 Task: In the  document Renewableenergy.html Use the tool word Count 'and display word count while typing' Create the translated copy of the document in  'Latin' Change notification to  All Comments
Action: Mouse moved to (265, 366)
Screenshot: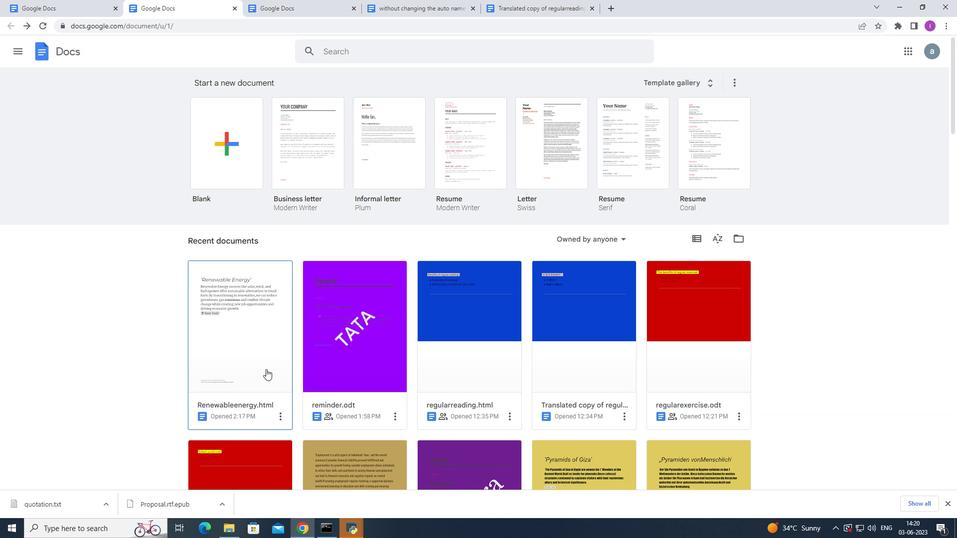 
Action: Mouse pressed left at (265, 366)
Screenshot: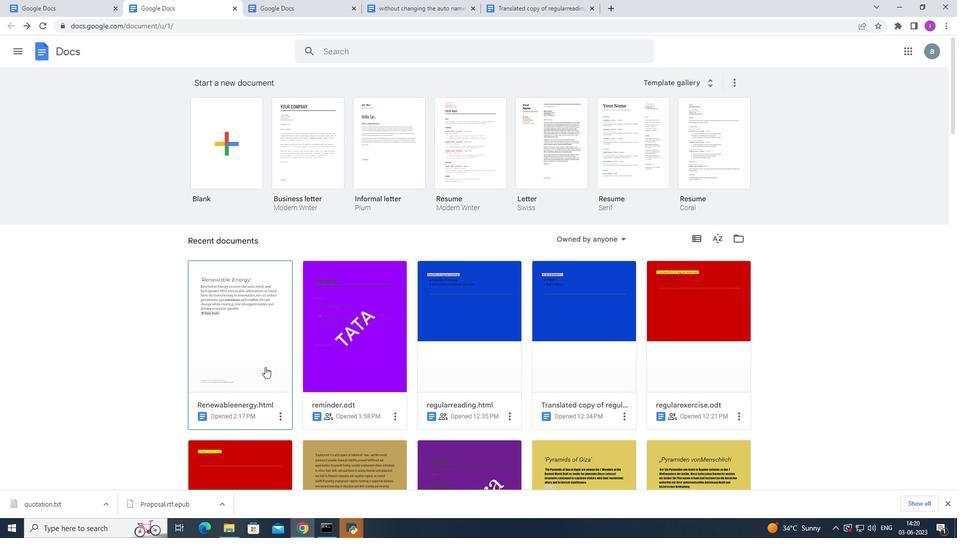 
Action: Mouse moved to (161, 56)
Screenshot: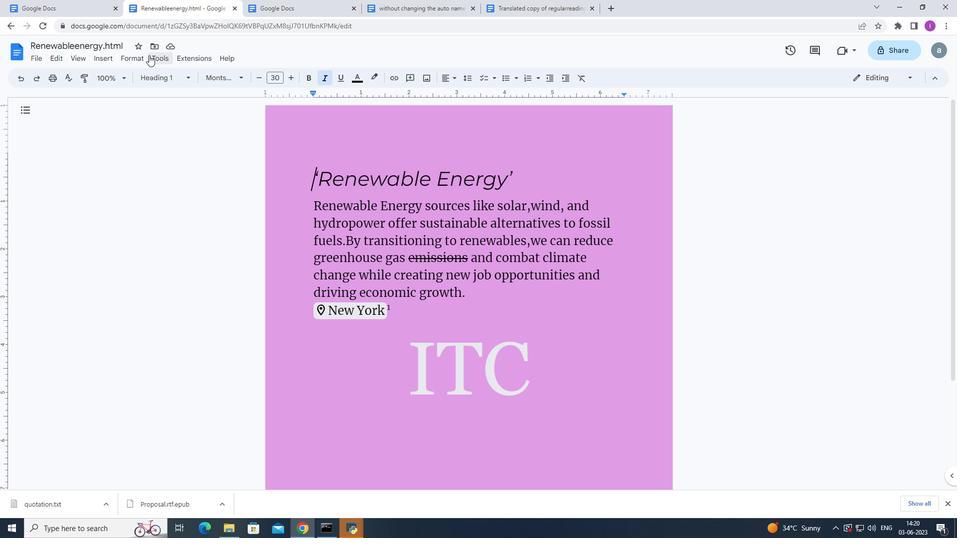 
Action: Mouse pressed left at (161, 56)
Screenshot: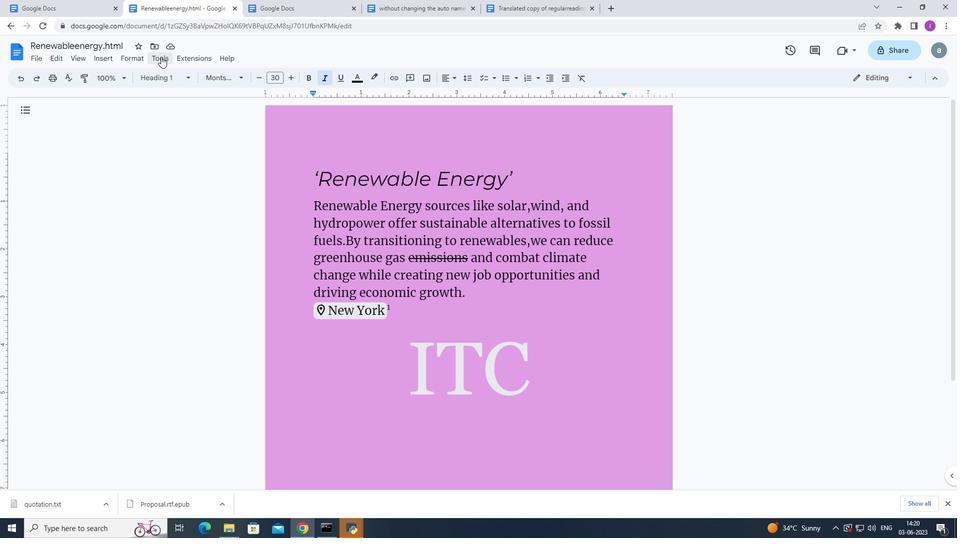 
Action: Mouse moved to (191, 91)
Screenshot: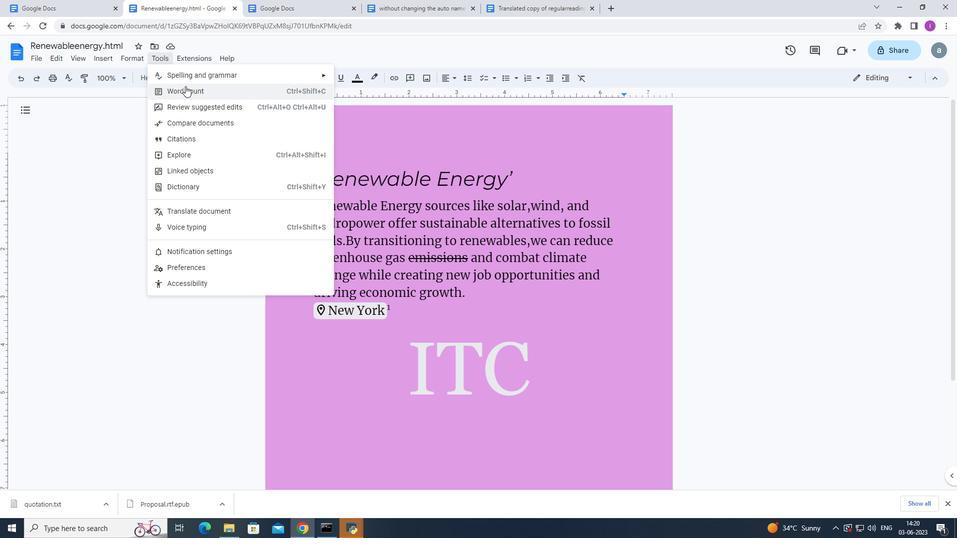 
Action: Mouse pressed left at (191, 91)
Screenshot: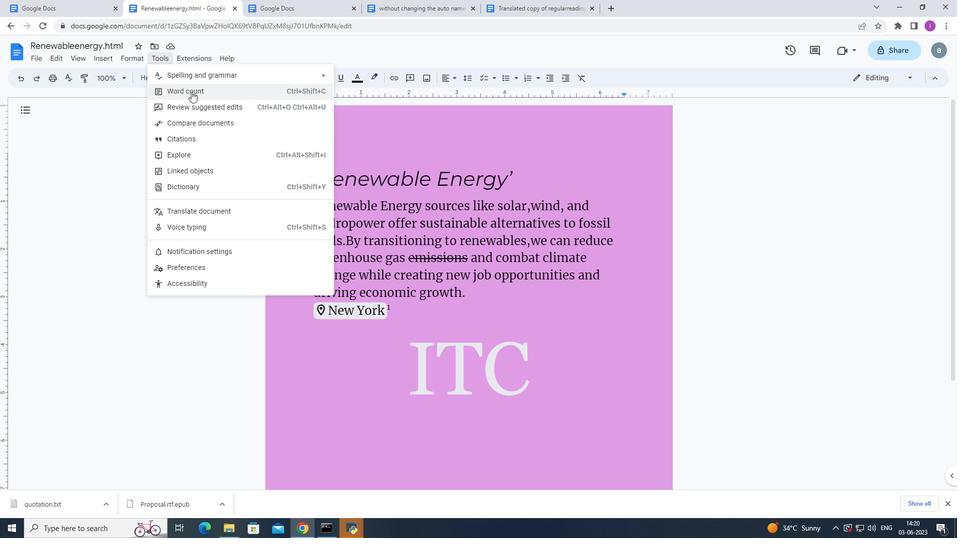 
Action: Mouse moved to (418, 307)
Screenshot: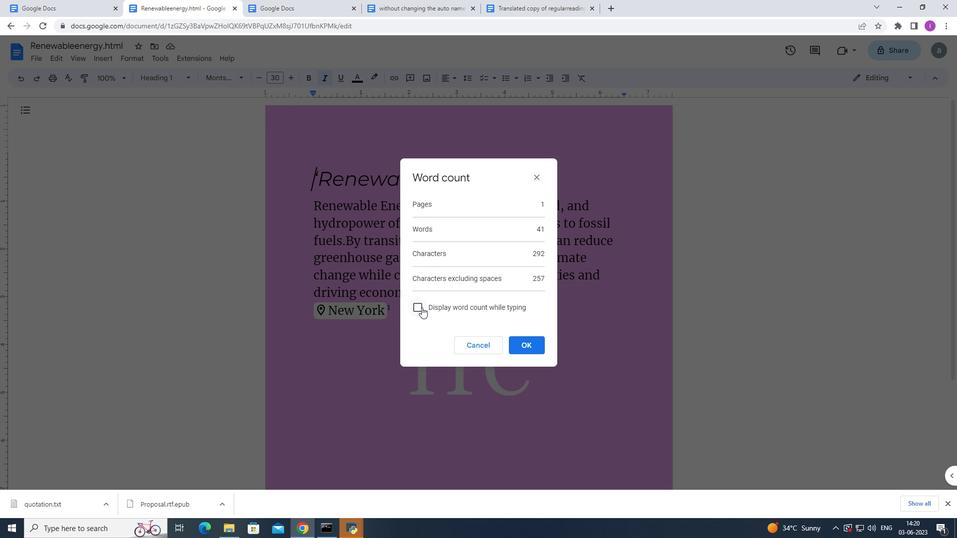 
Action: Mouse pressed left at (418, 307)
Screenshot: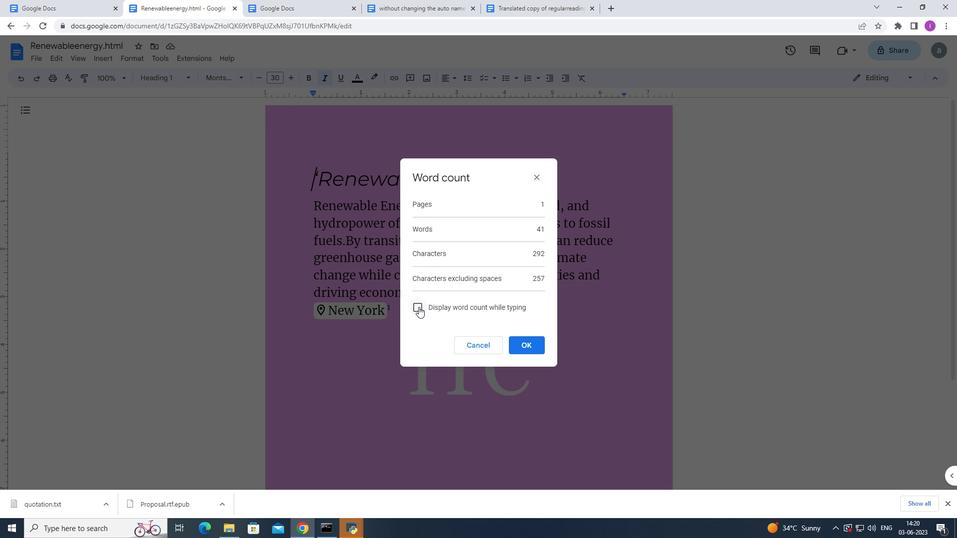 
Action: Mouse moved to (522, 342)
Screenshot: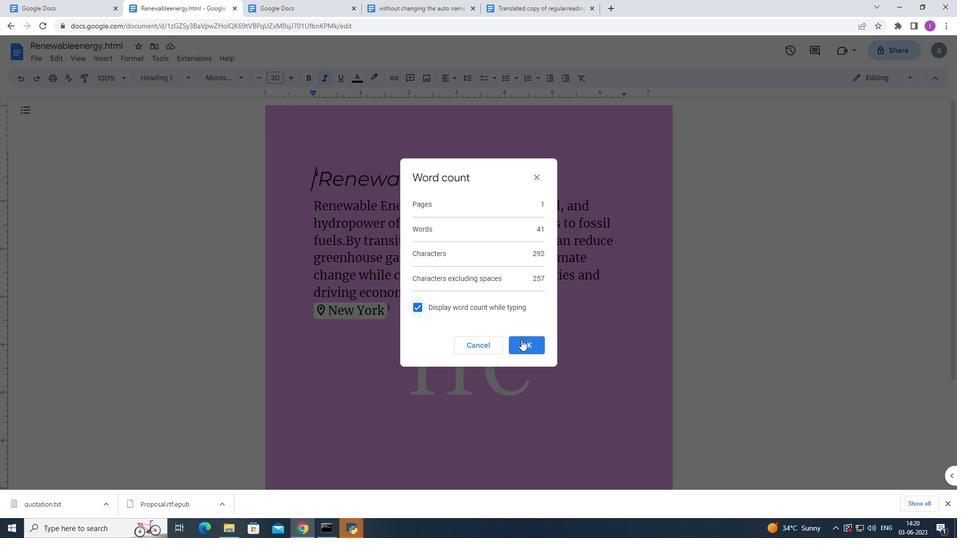 
Action: Mouse pressed left at (522, 342)
Screenshot: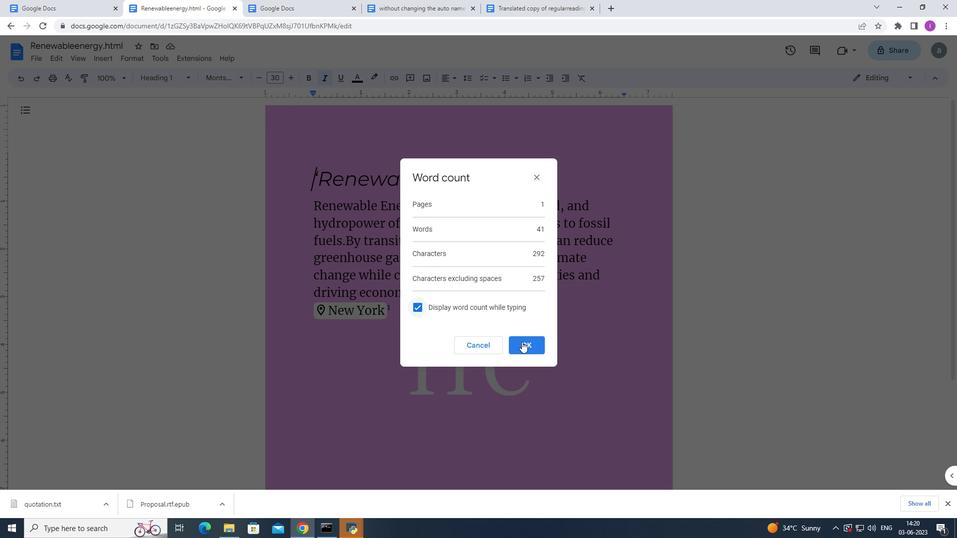 
Action: Mouse moved to (196, 53)
Screenshot: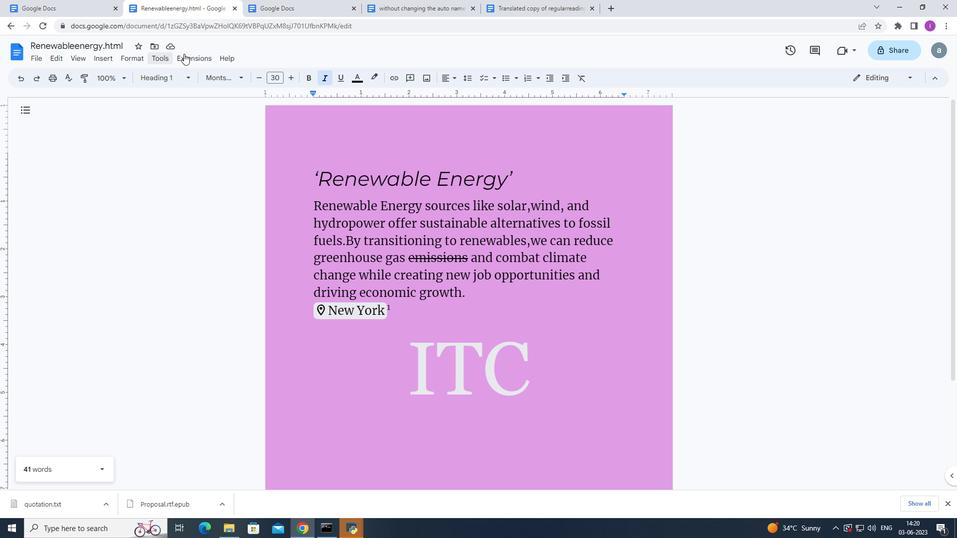
Action: Mouse pressed left at (196, 53)
Screenshot: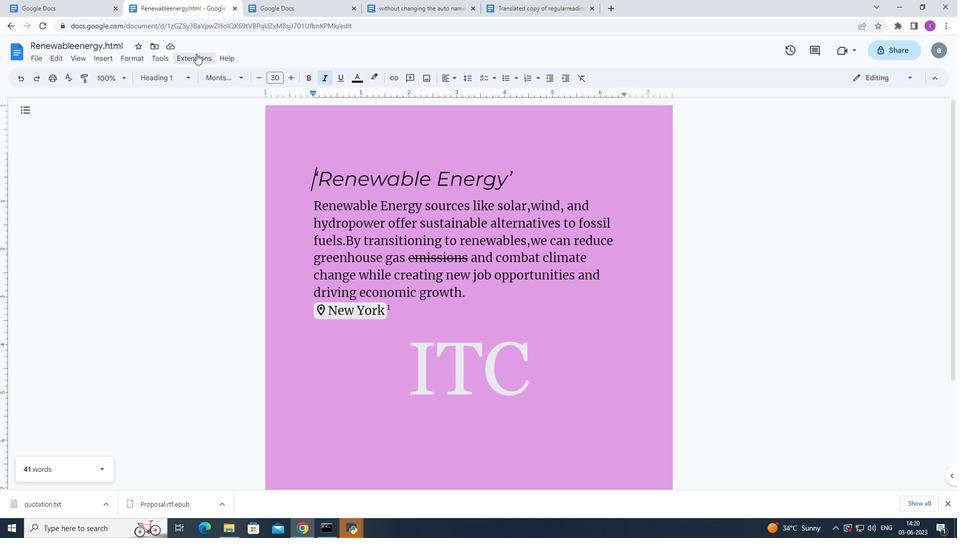 
Action: Mouse moved to (187, 213)
Screenshot: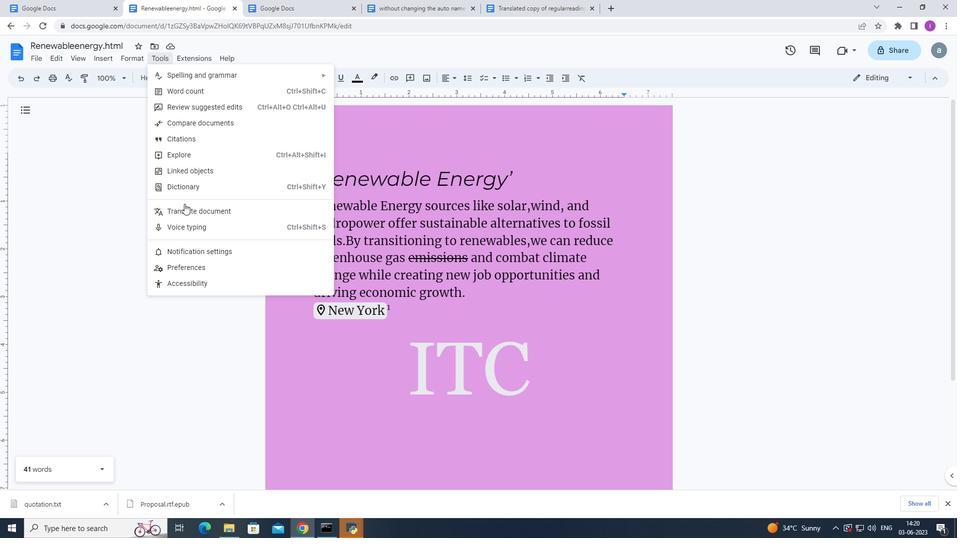 
Action: Mouse pressed left at (187, 213)
Screenshot: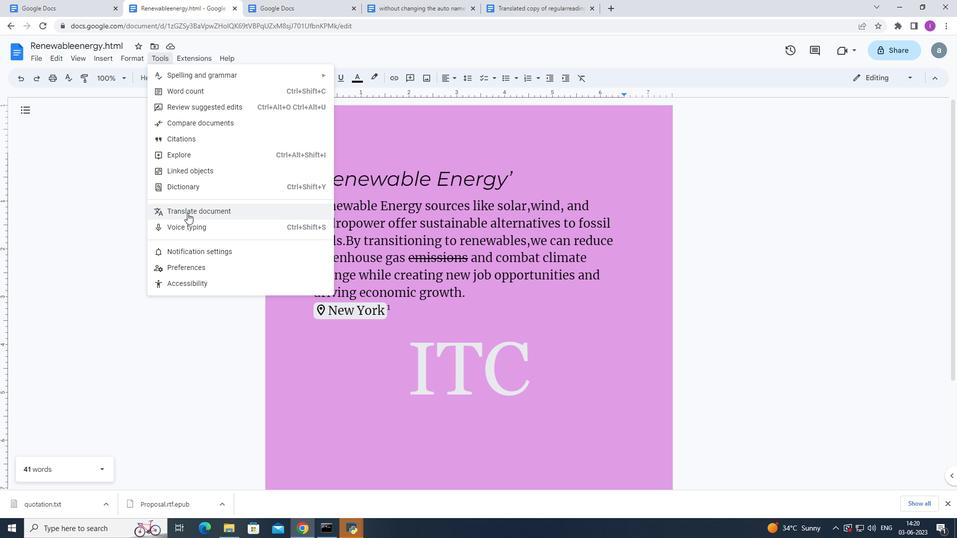 
Action: Mouse moved to (471, 277)
Screenshot: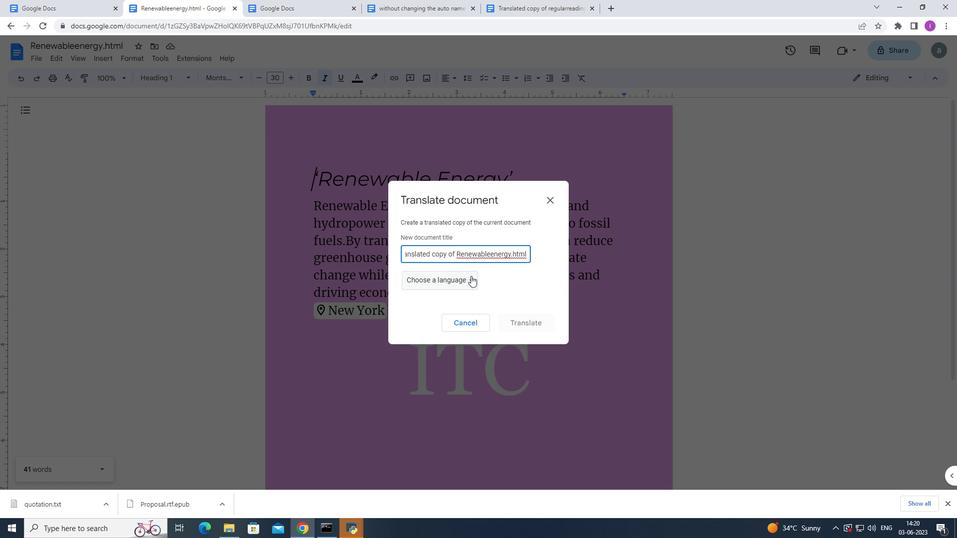 
Action: Mouse pressed left at (471, 277)
Screenshot: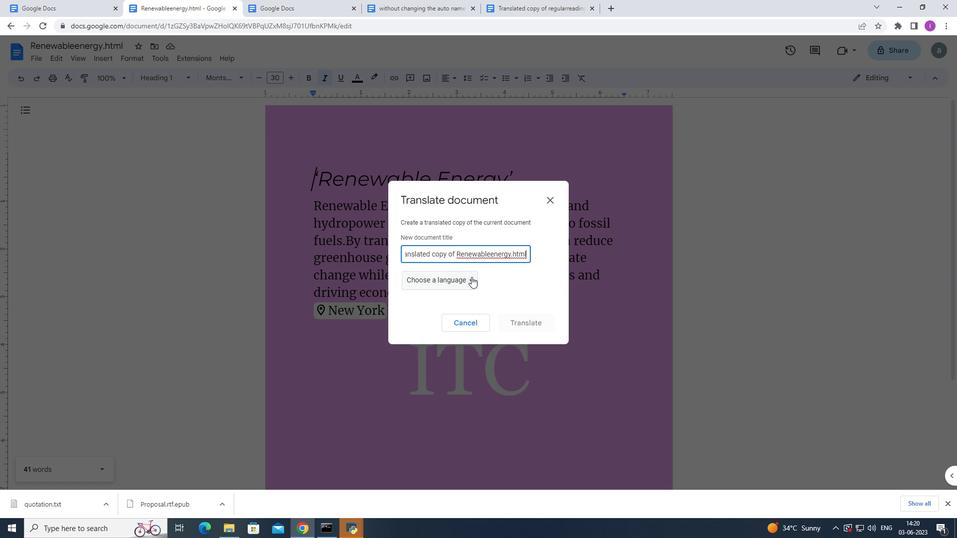 
Action: Mouse moved to (454, 396)
Screenshot: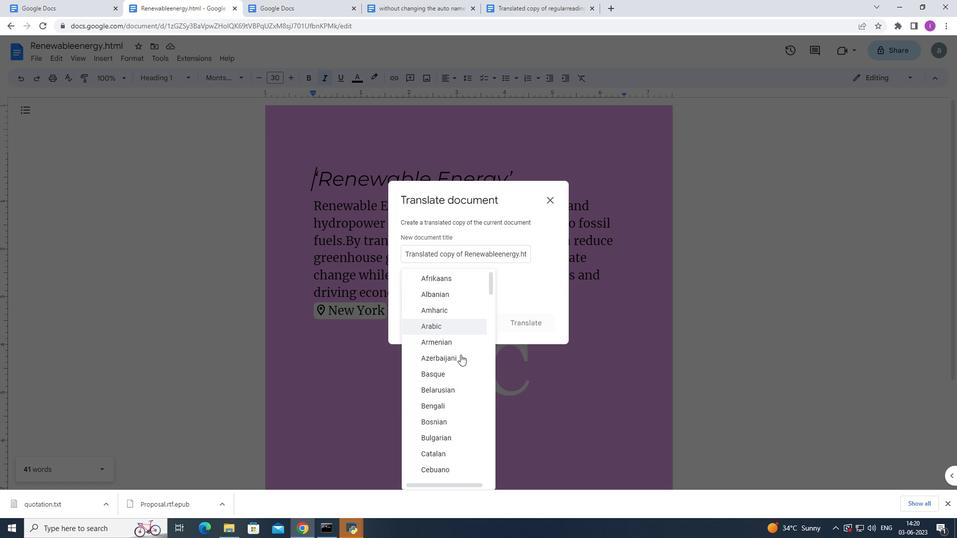 
Action: Mouse scrolled (454, 396) with delta (0, 0)
Screenshot: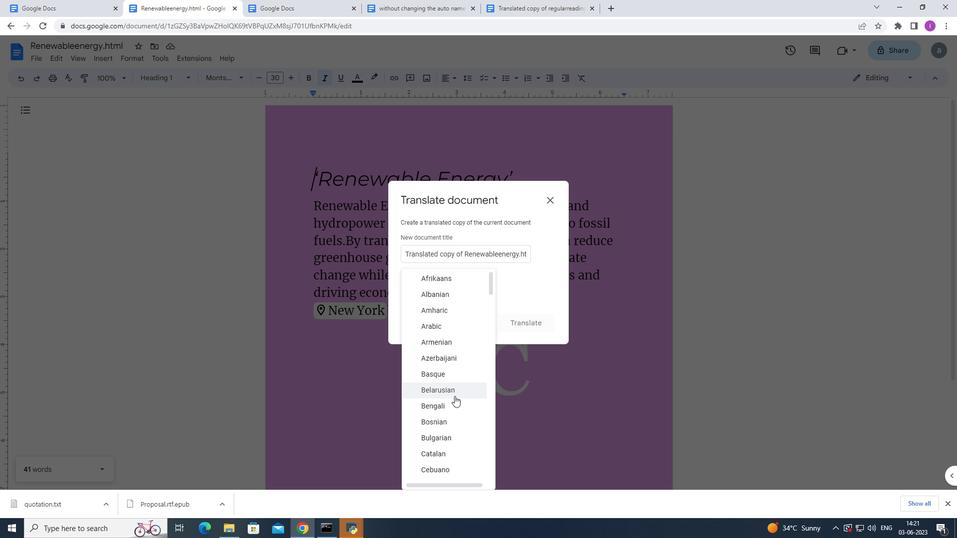 
Action: Mouse scrolled (454, 396) with delta (0, 0)
Screenshot: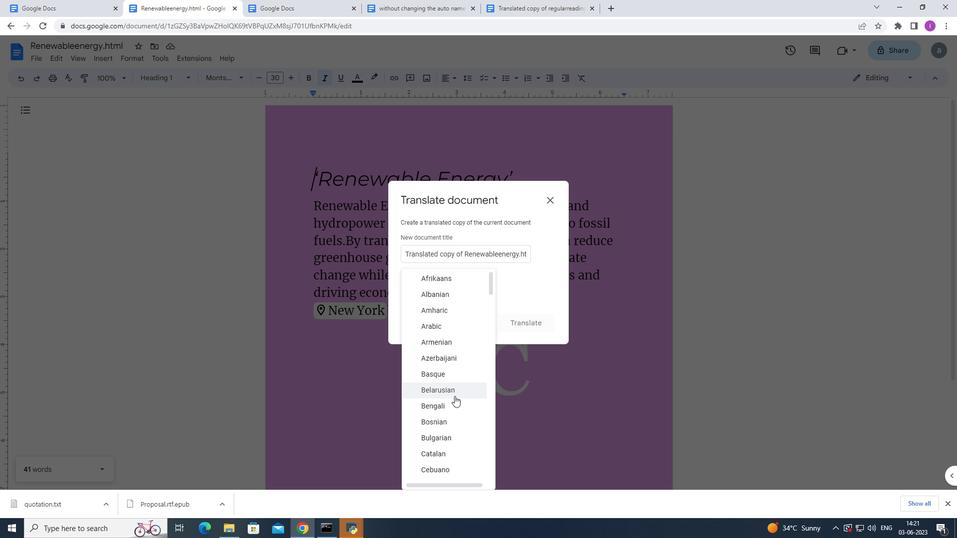 
Action: Mouse scrolled (454, 396) with delta (0, 0)
Screenshot: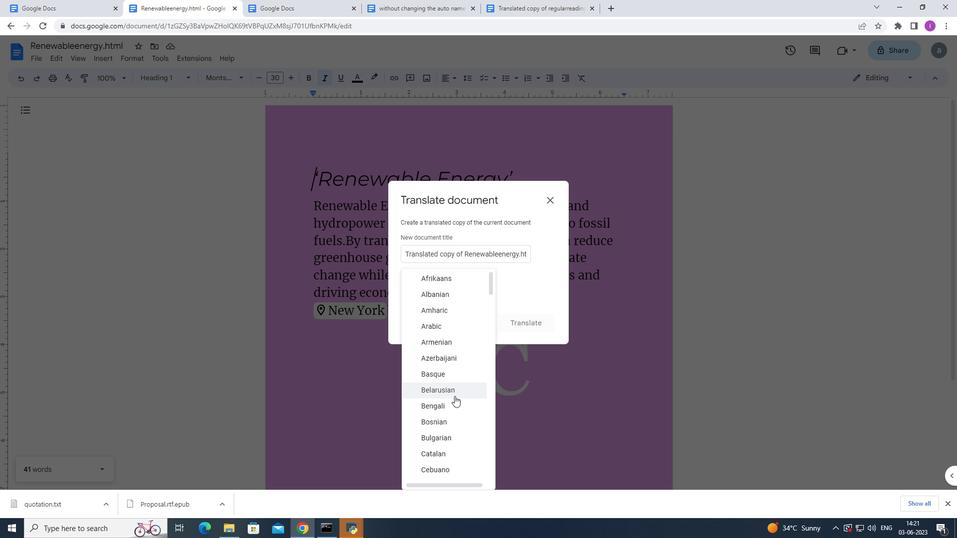
Action: Mouse moved to (455, 396)
Screenshot: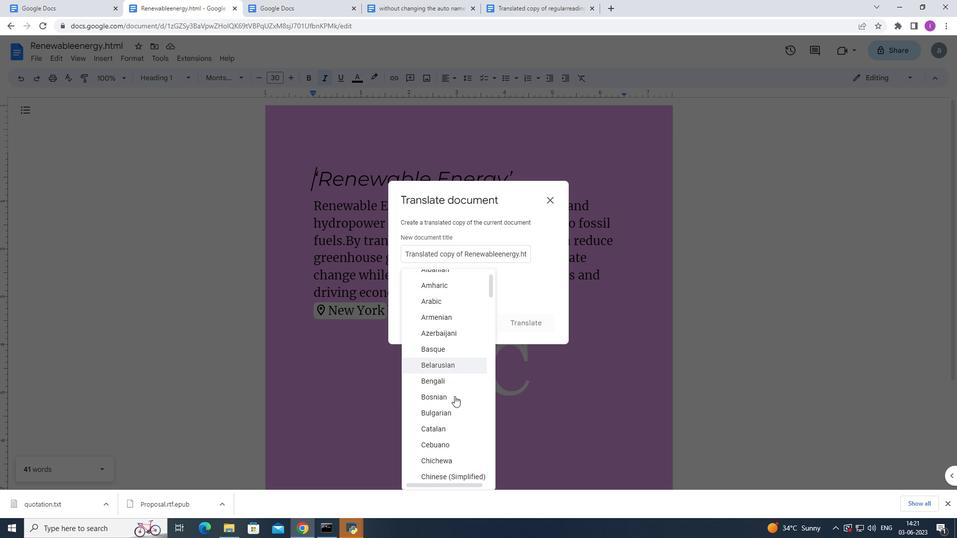 
Action: Mouse scrolled (455, 396) with delta (0, 0)
Screenshot: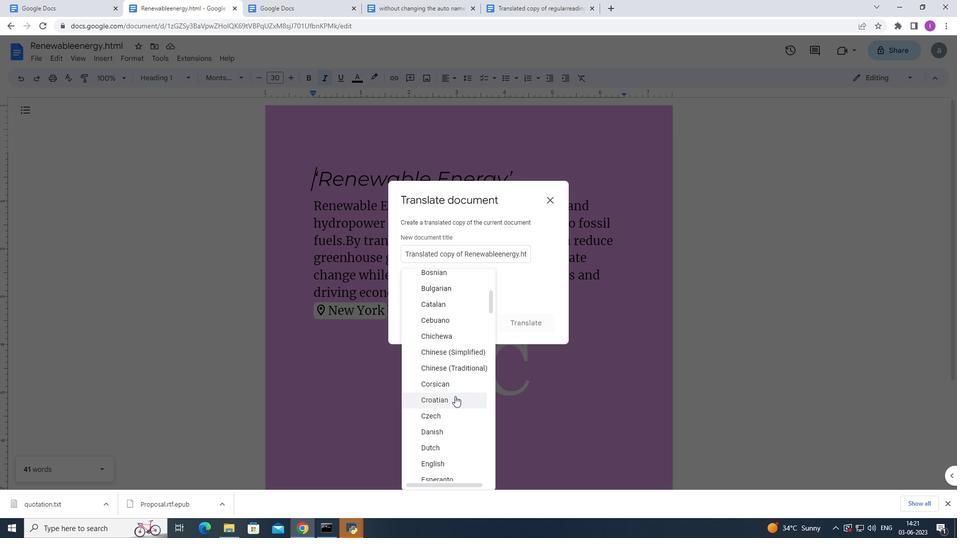
Action: Mouse scrolled (455, 396) with delta (0, 0)
Screenshot: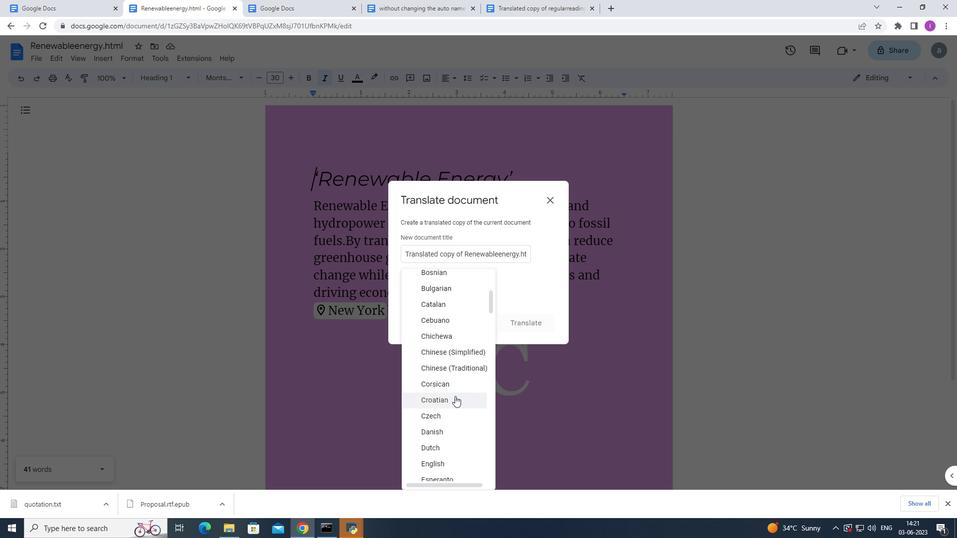 
Action: Mouse scrolled (455, 396) with delta (0, 0)
Screenshot: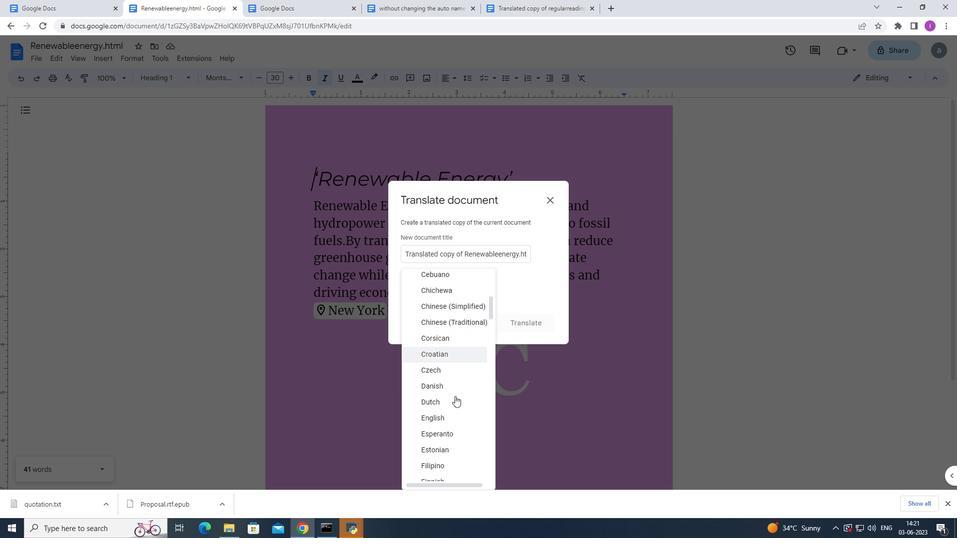
Action: Mouse moved to (457, 395)
Screenshot: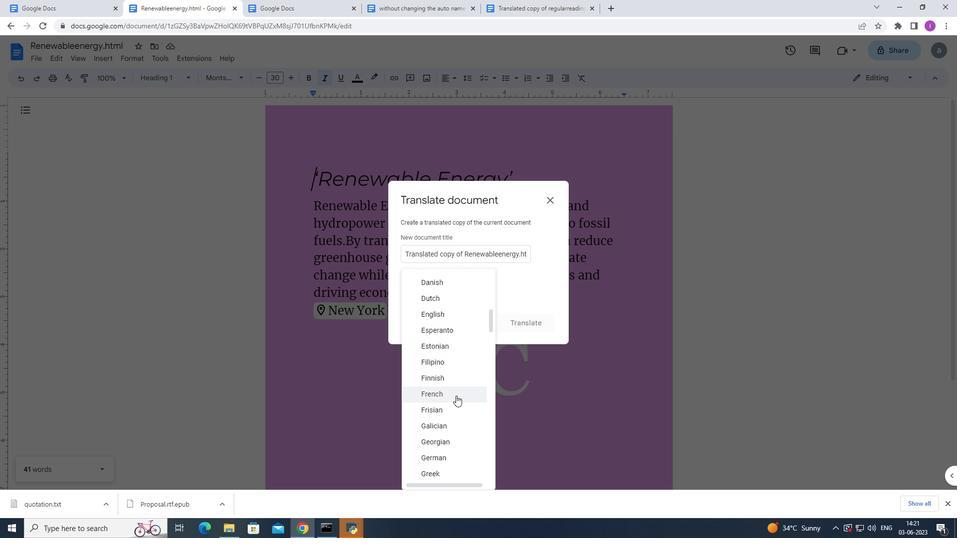 
Action: Mouse scrolled (457, 395) with delta (0, 0)
Screenshot: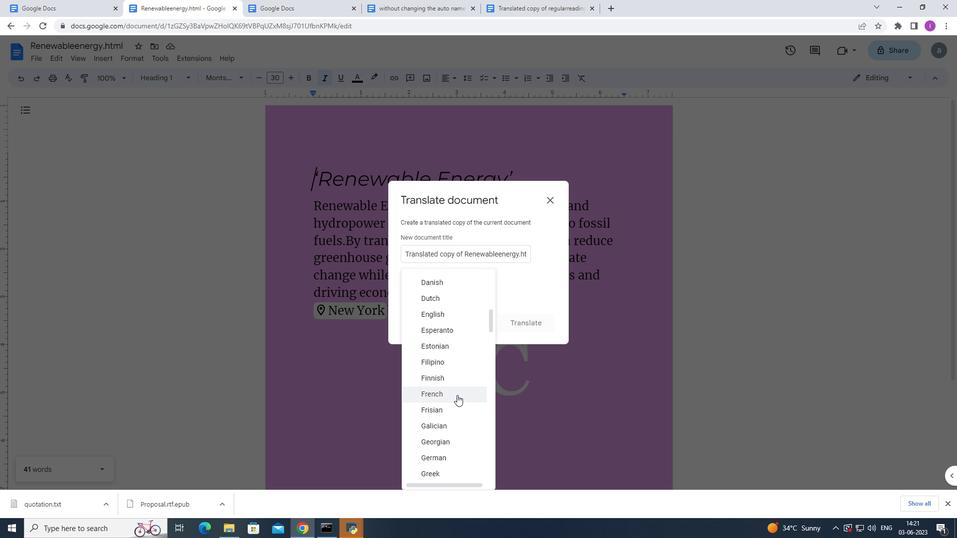 
Action: Mouse scrolled (457, 395) with delta (0, 0)
Screenshot: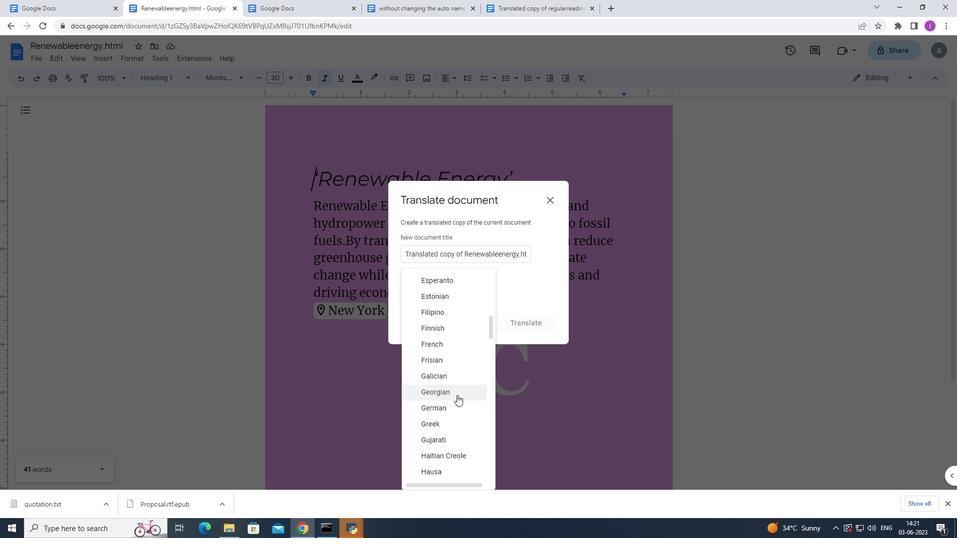 
Action: Mouse scrolled (457, 395) with delta (0, 0)
Screenshot: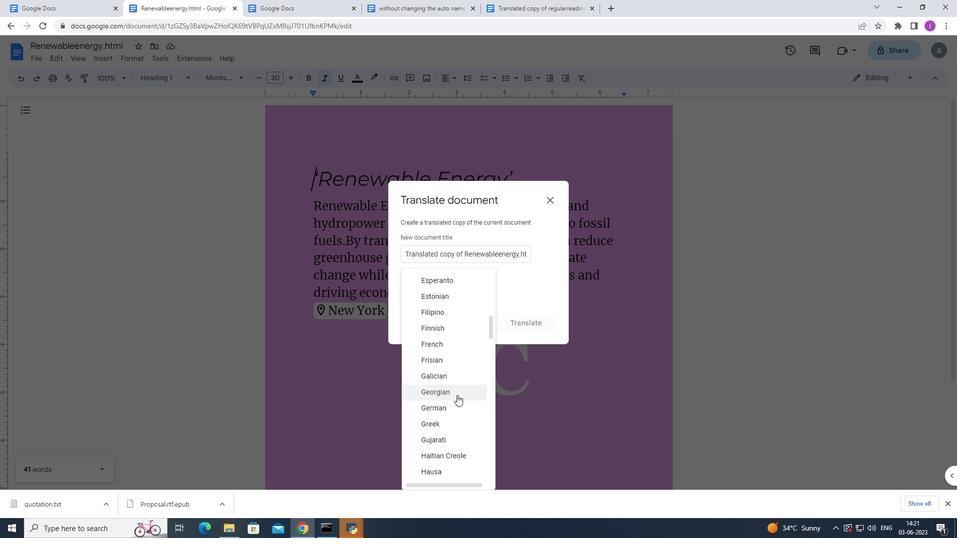 
Action: Mouse moved to (460, 396)
Screenshot: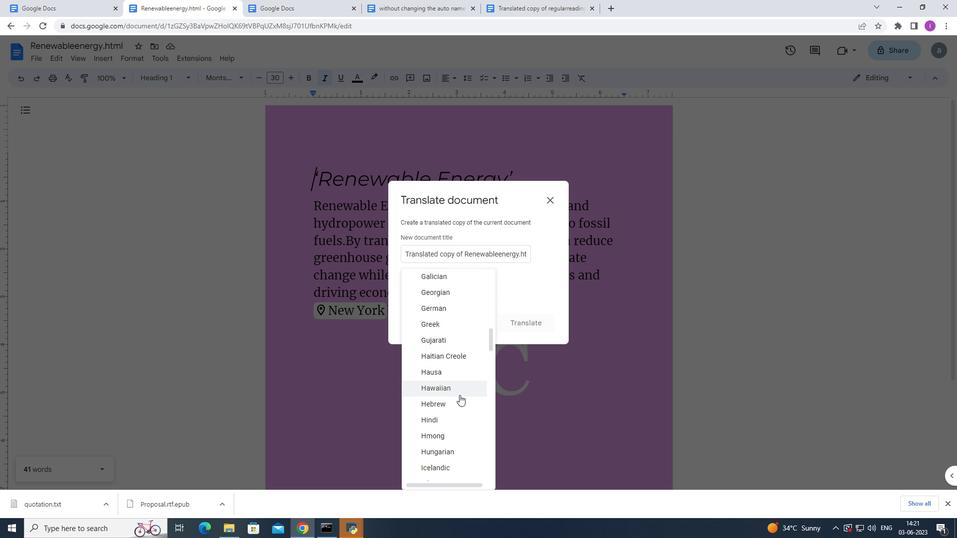 
Action: Mouse scrolled (460, 396) with delta (0, 0)
Screenshot: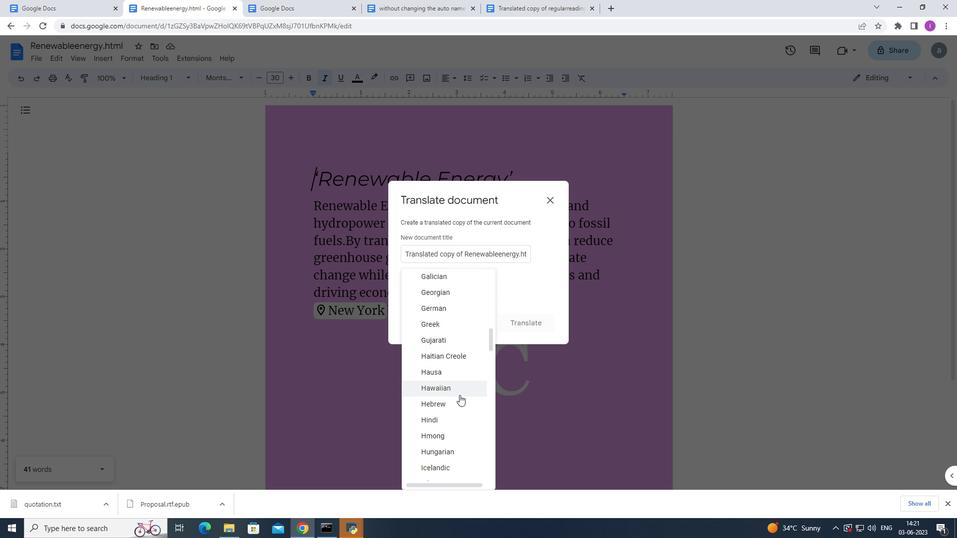 
Action: Mouse moved to (460, 397)
Screenshot: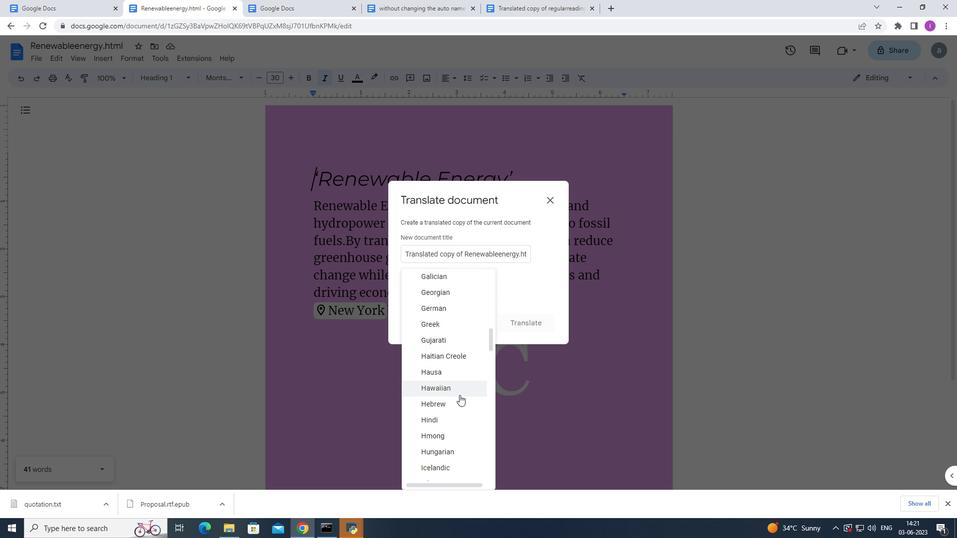 
Action: Mouse scrolled (460, 396) with delta (0, 0)
Screenshot: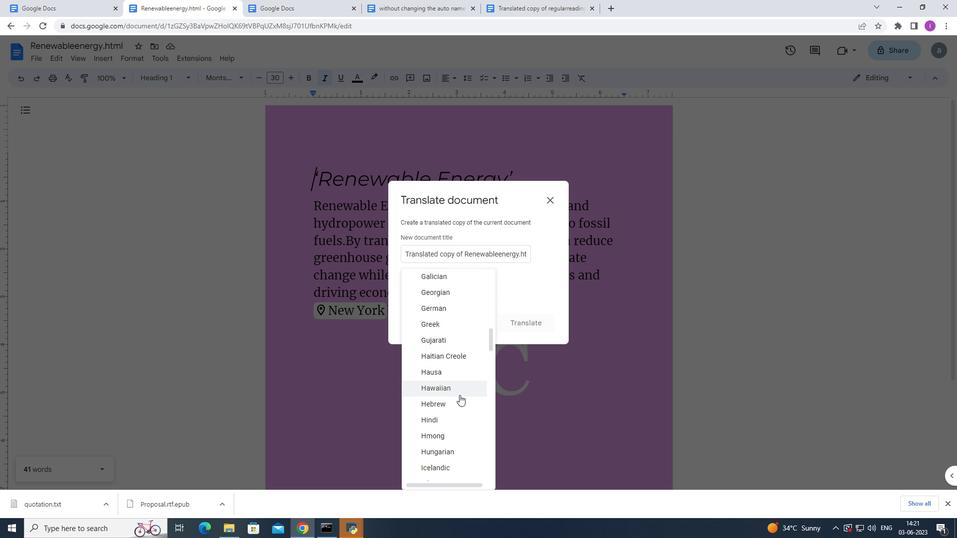 
Action: Mouse moved to (471, 397)
Screenshot: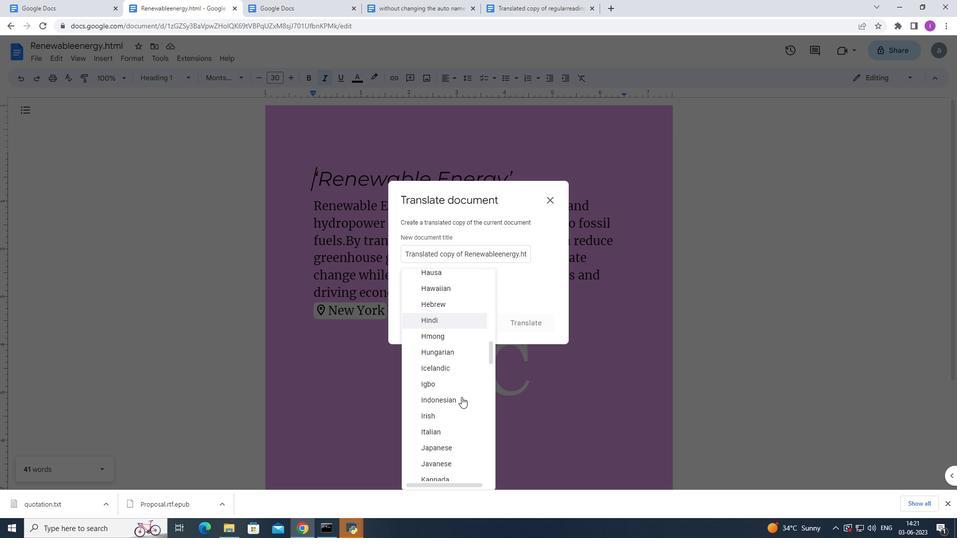 
Action: Mouse scrolled (471, 397) with delta (0, 0)
Screenshot: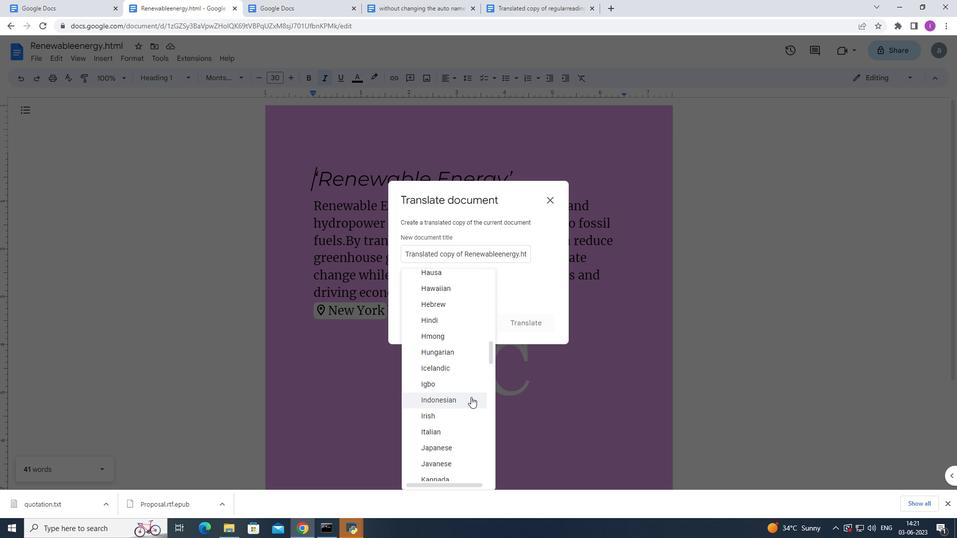 
Action: Mouse scrolled (471, 397) with delta (0, 0)
Screenshot: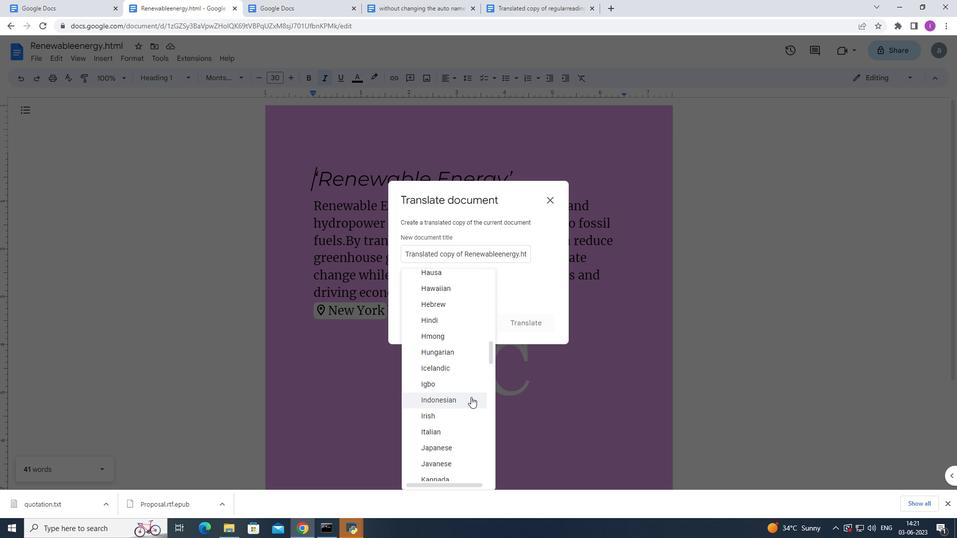 
Action: Mouse moved to (471, 398)
Screenshot: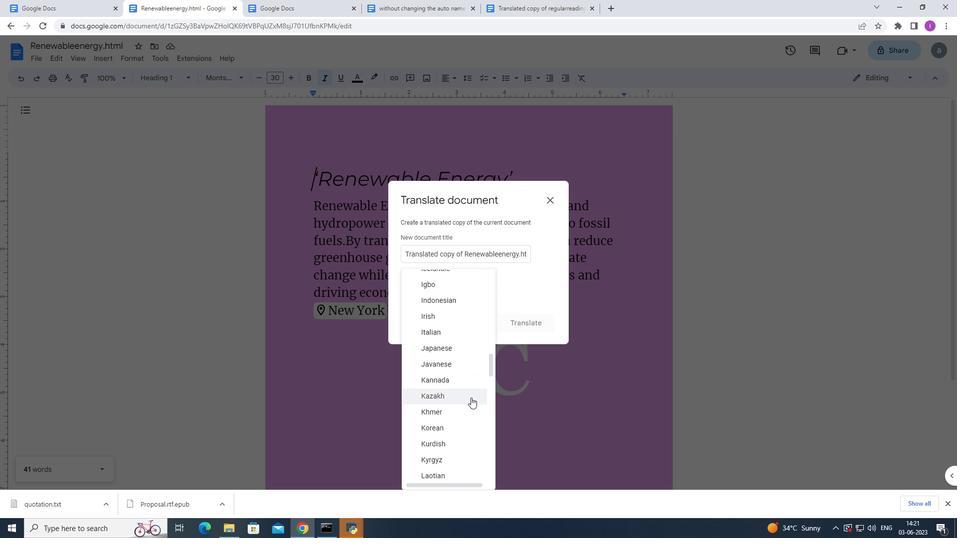
Action: Mouse scrolled (471, 398) with delta (0, 0)
Screenshot: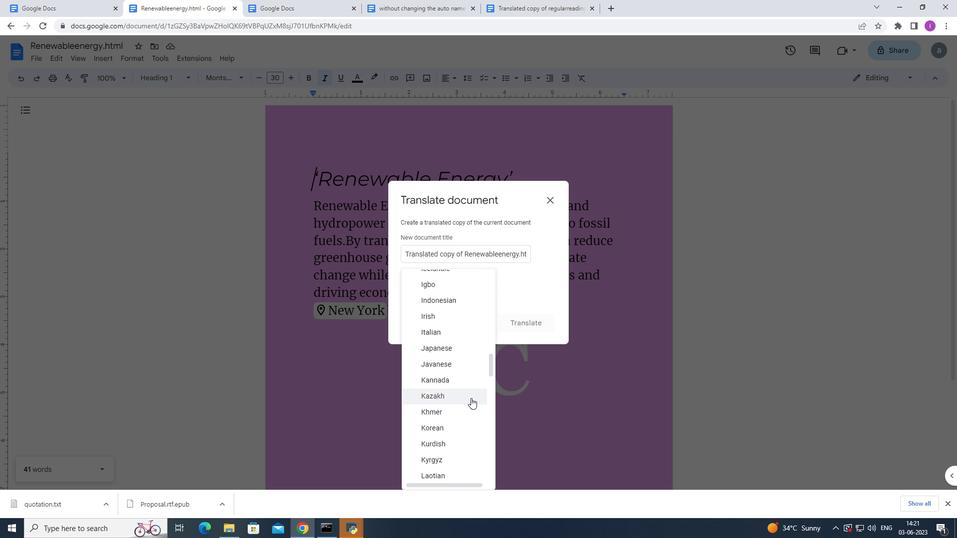 
Action: Mouse moved to (471, 398)
Screenshot: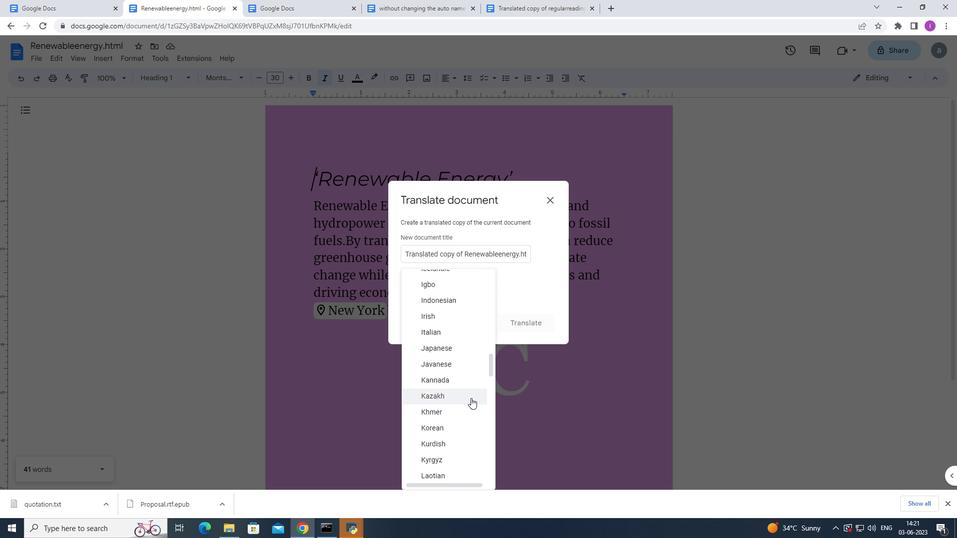 
Action: Mouse scrolled (471, 398) with delta (0, 0)
Screenshot: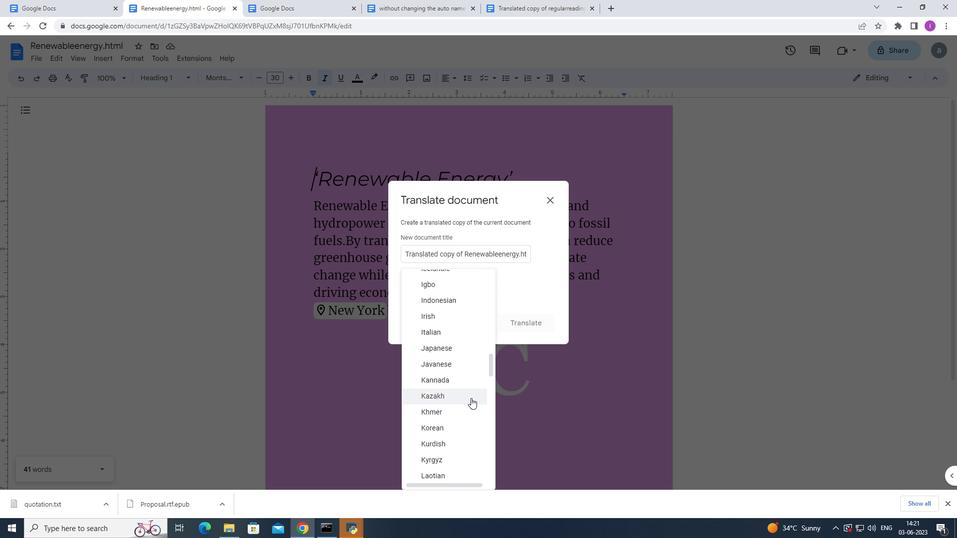 
Action: Mouse moved to (459, 391)
Screenshot: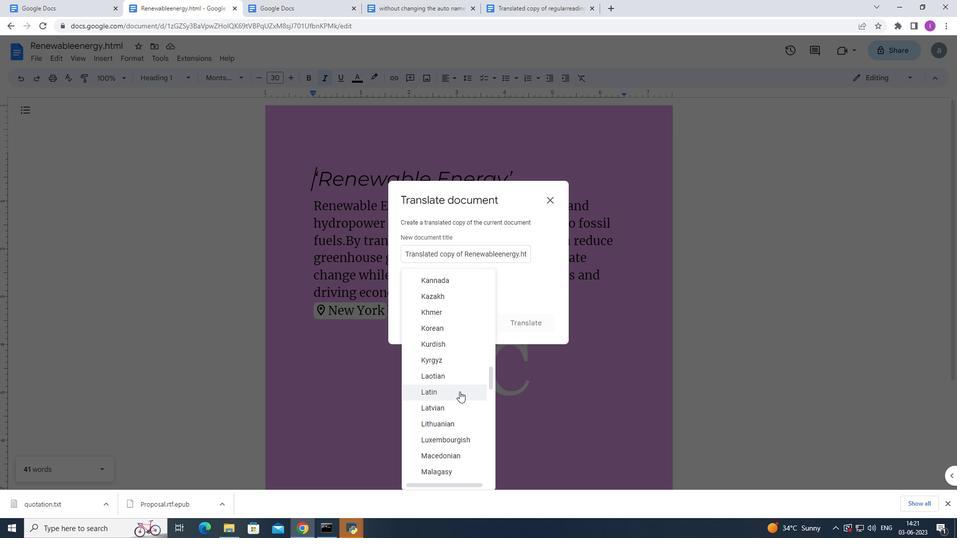 
Action: Mouse pressed left at (459, 391)
Screenshot: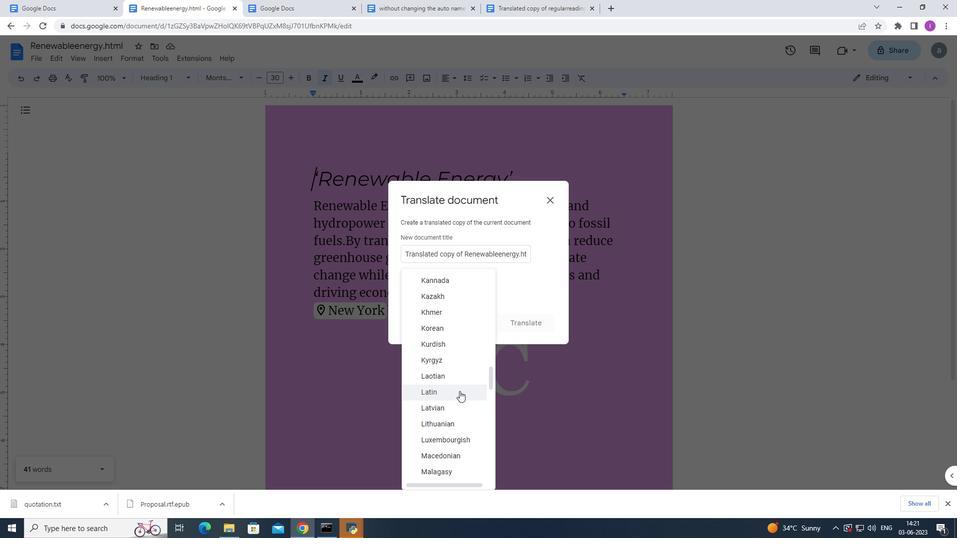 
Action: Mouse moved to (523, 320)
Screenshot: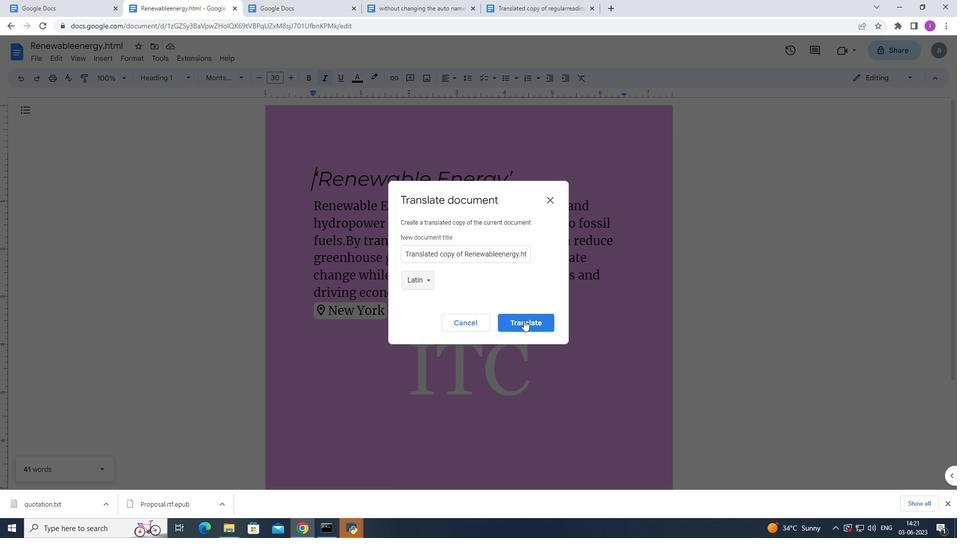 
Action: Mouse pressed left at (523, 320)
Screenshot: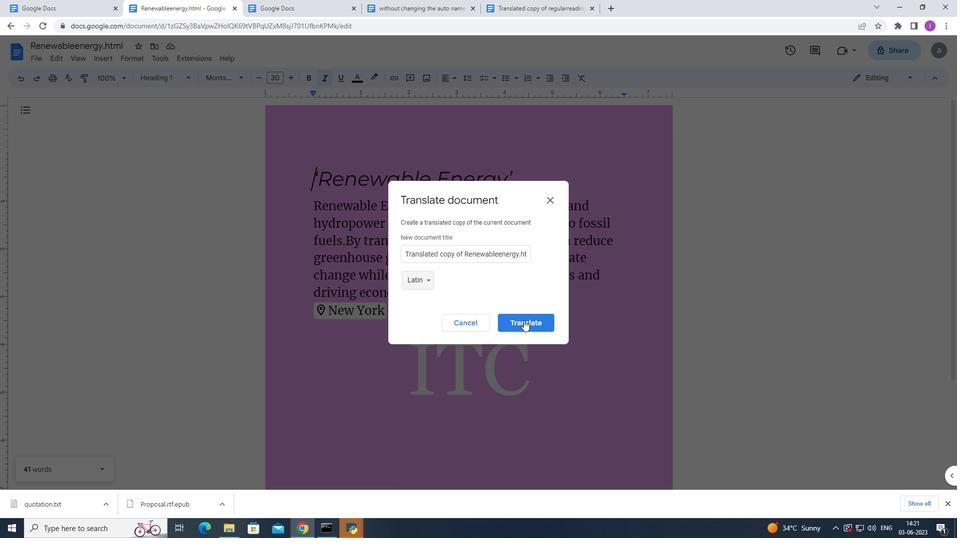 
Action: Mouse moved to (170, 57)
Screenshot: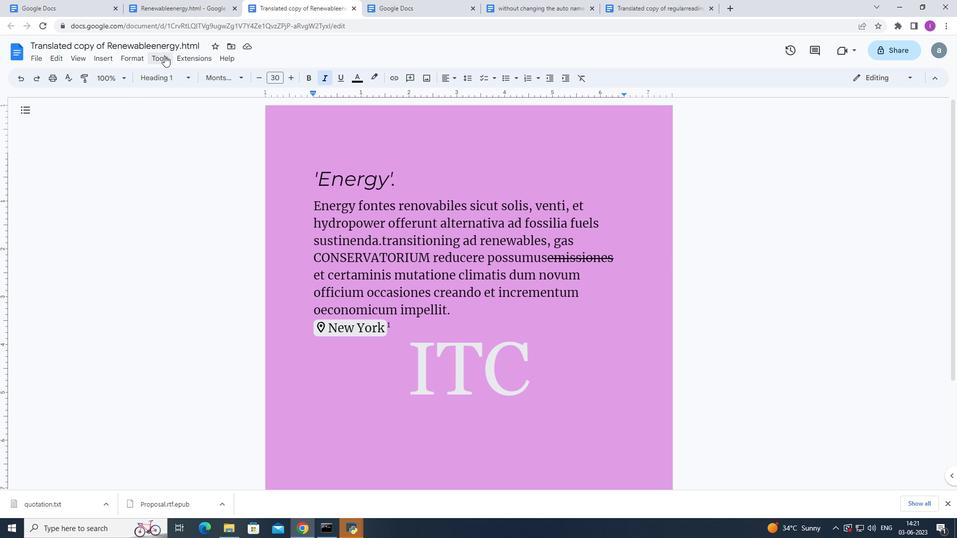 
Action: Mouse pressed left at (170, 57)
Screenshot: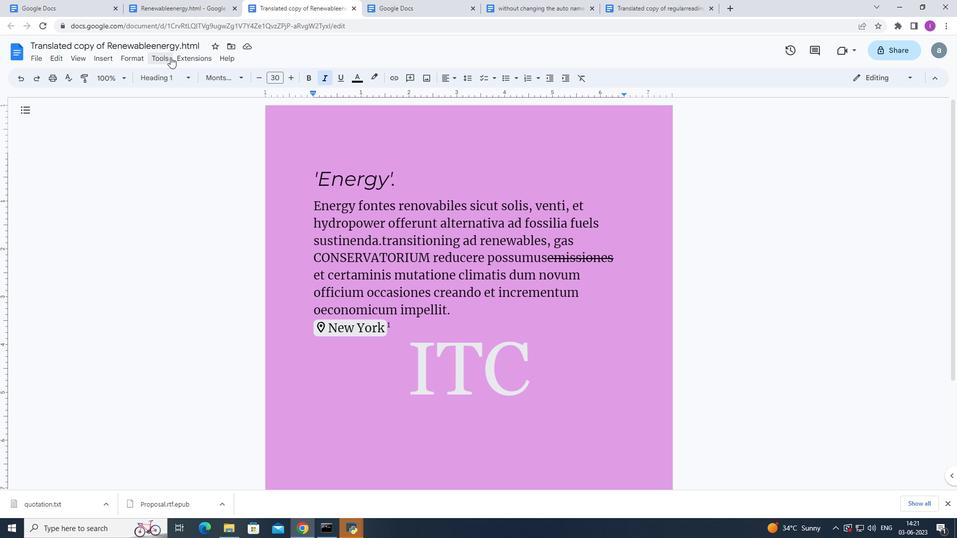 
Action: Mouse moved to (201, 237)
Screenshot: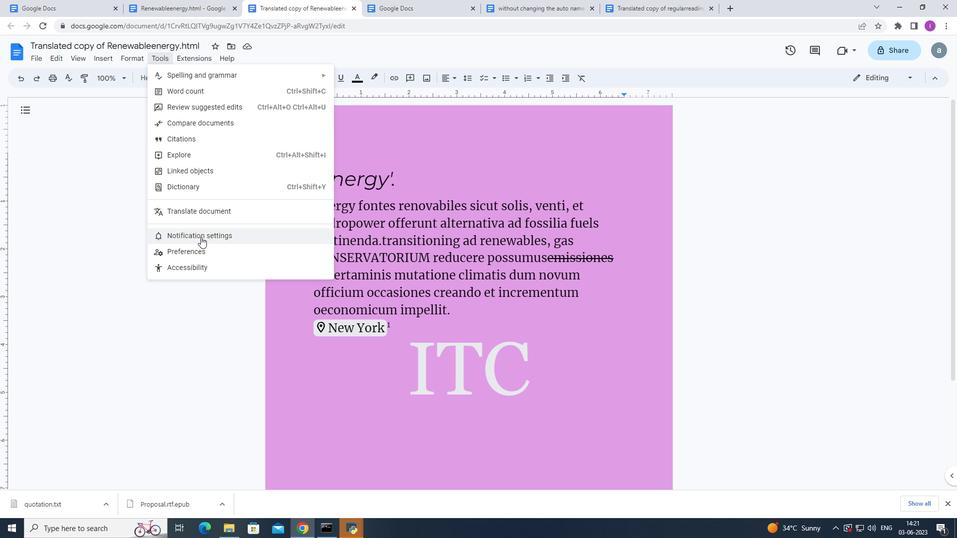 
Action: Mouse pressed left at (201, 237)
Screenshot: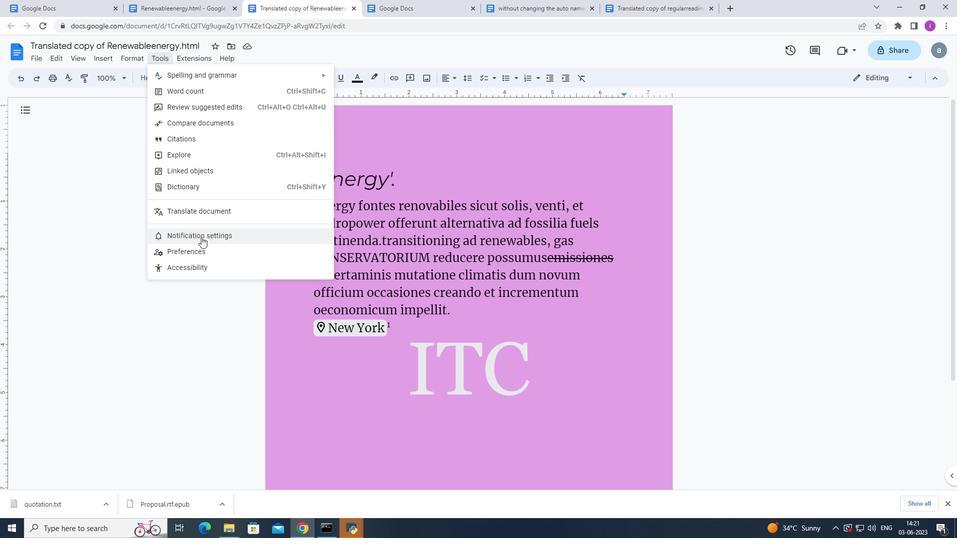 
Action: Mouse moved to (429, 177)
Screenshot: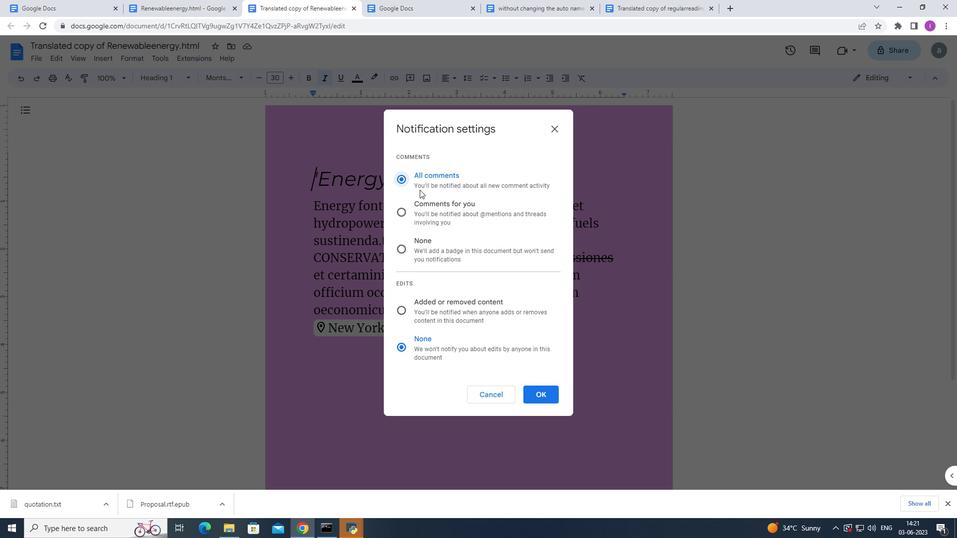 
Action: Mouse pressed left at (429, 177)
Screenshot: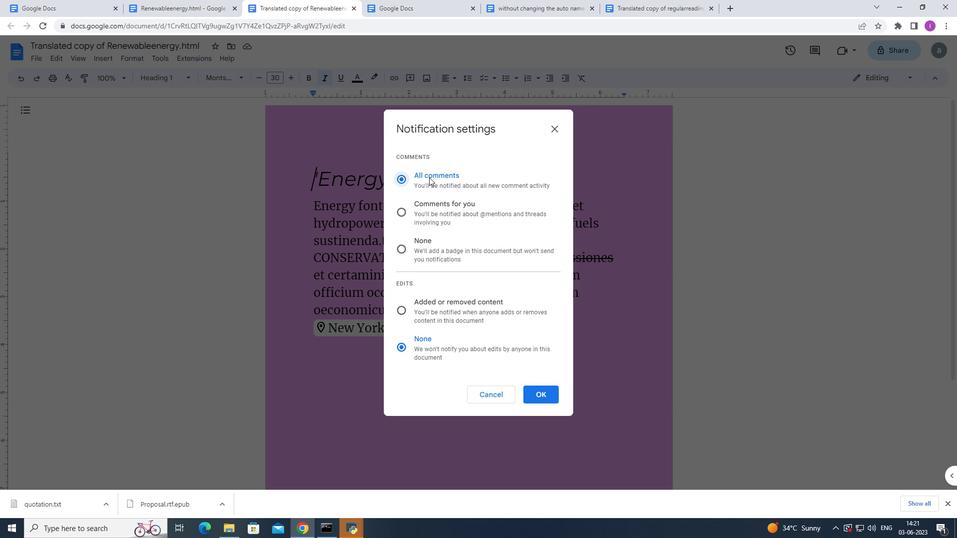 
Action: Mouse moved to (558, 391)
Screenshot: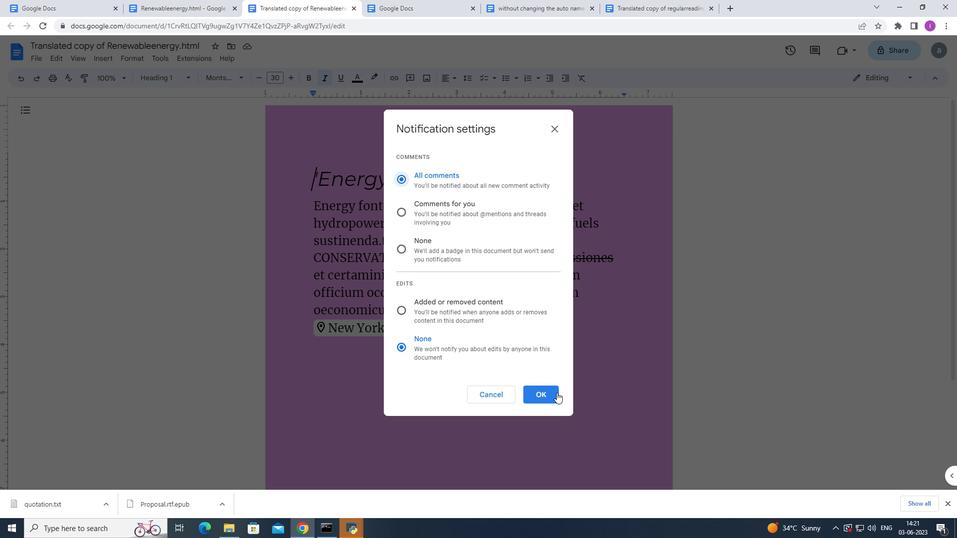 
Action: Mouse pressed left at (558, 391)
Screenshot: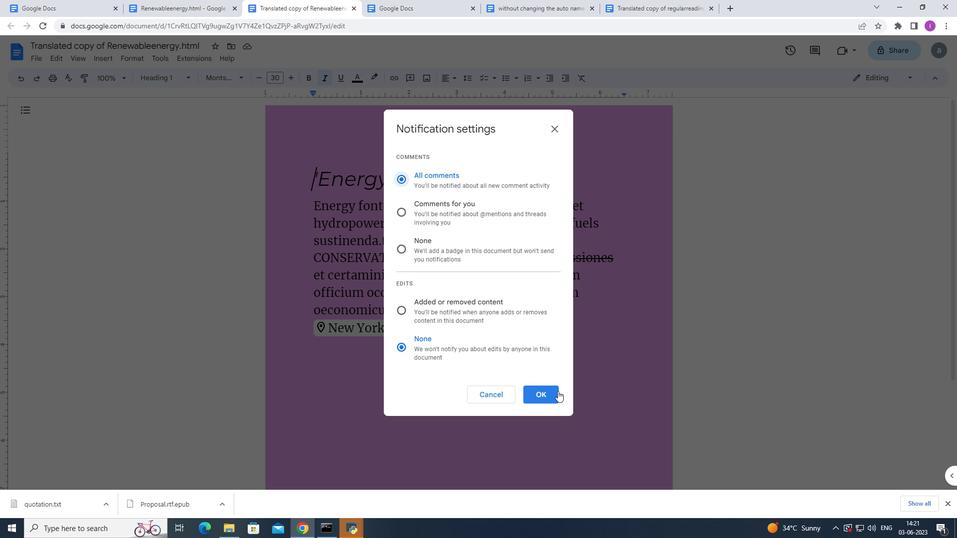 
Action: Mouse moved to (573, 356)
Screenshot: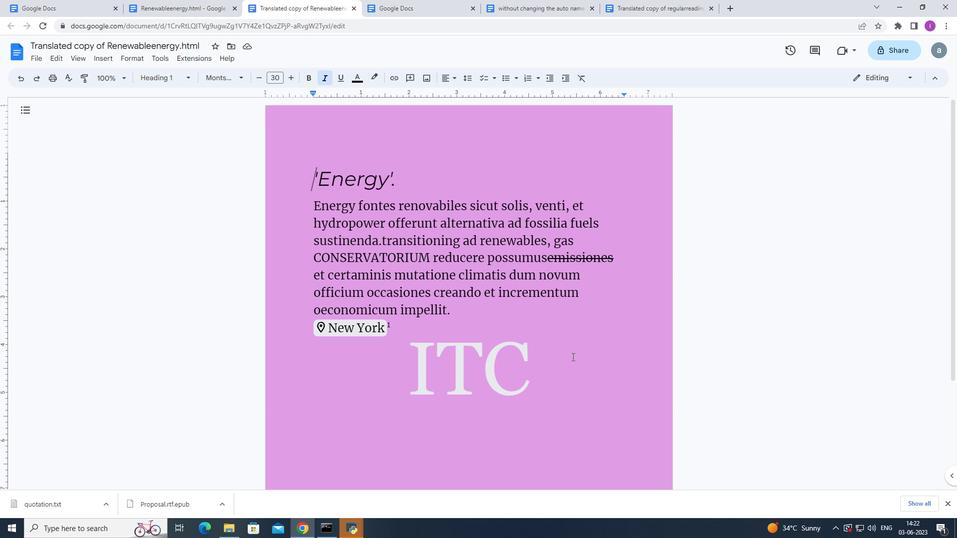 
